 Task: Look for products in the category "Cereal" with almond flavor.
Action: Mouse moved to (949, 325)
Screenshot: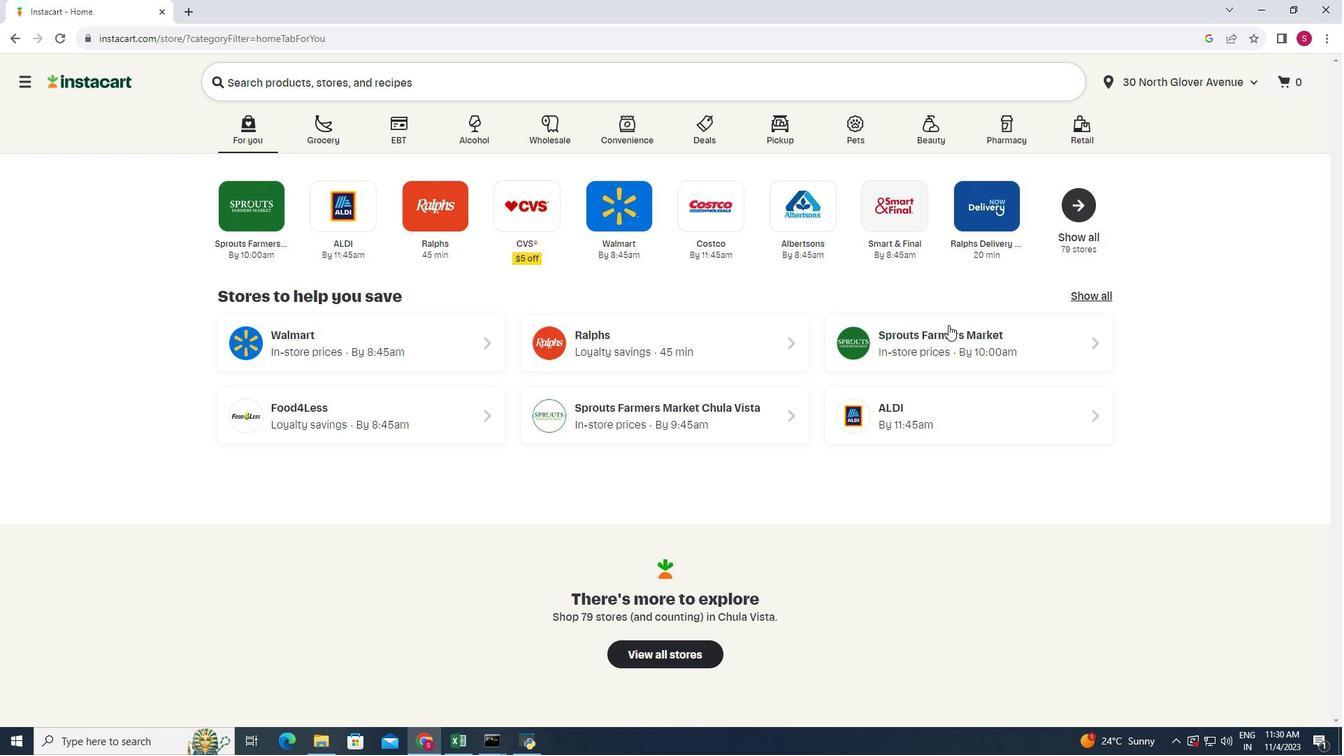 
Action: Mouse pressed left at (949, 325)
Screenshot: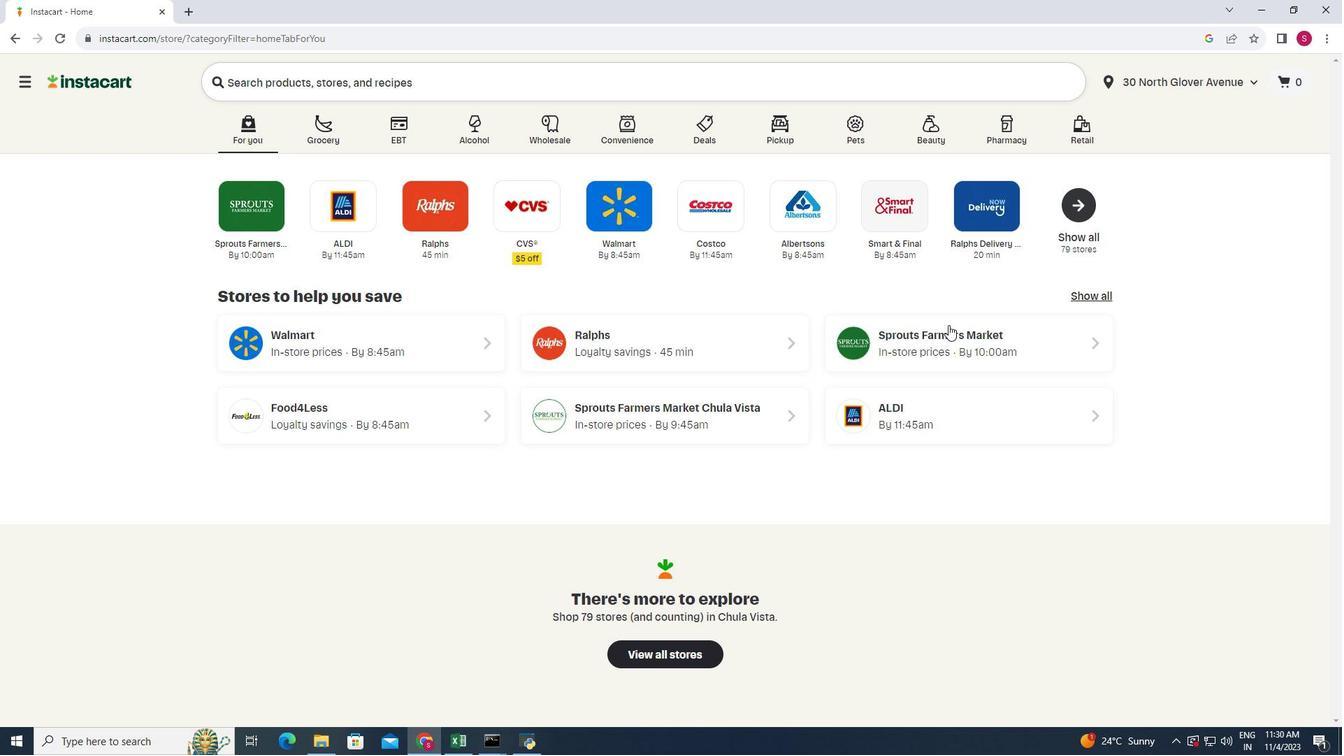 
Action: Mouse moved to (107, 390)
Screenshot: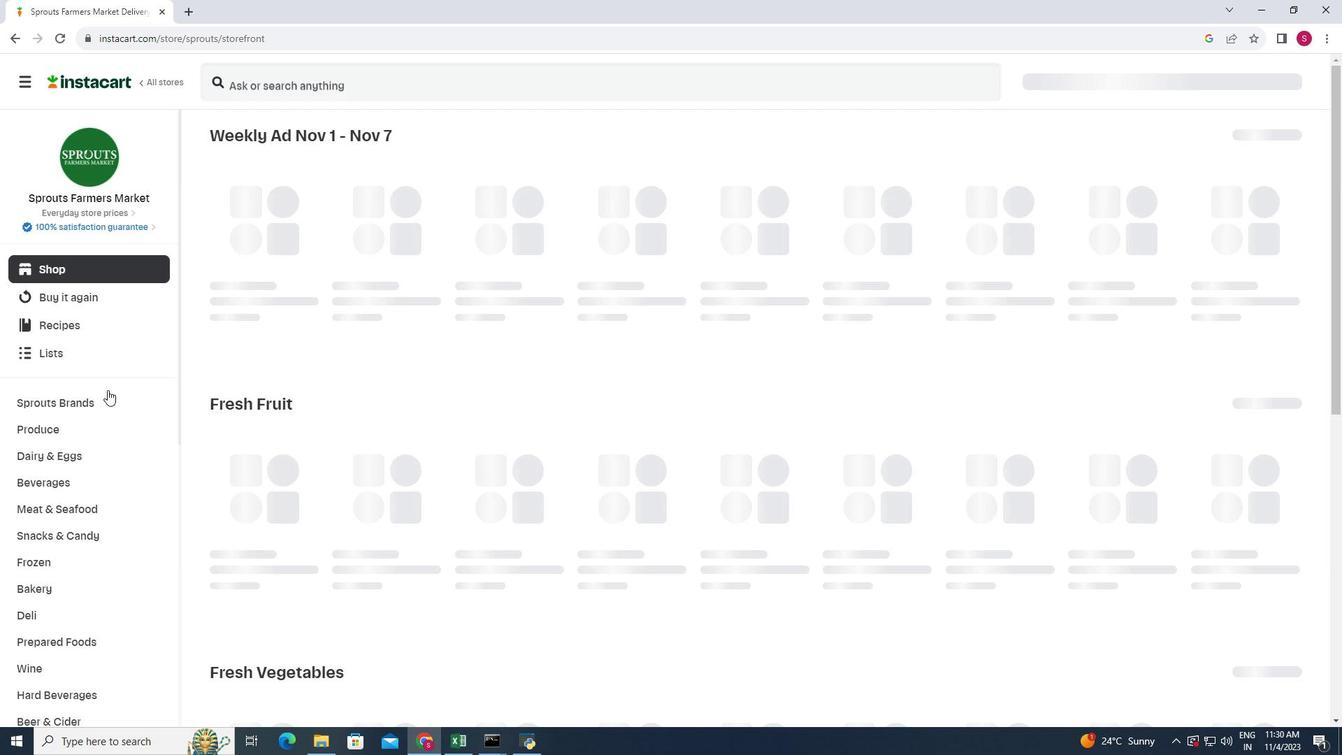 
Action: Mouse scrolled (107, 389) with delta (0, 0)
Screenshot: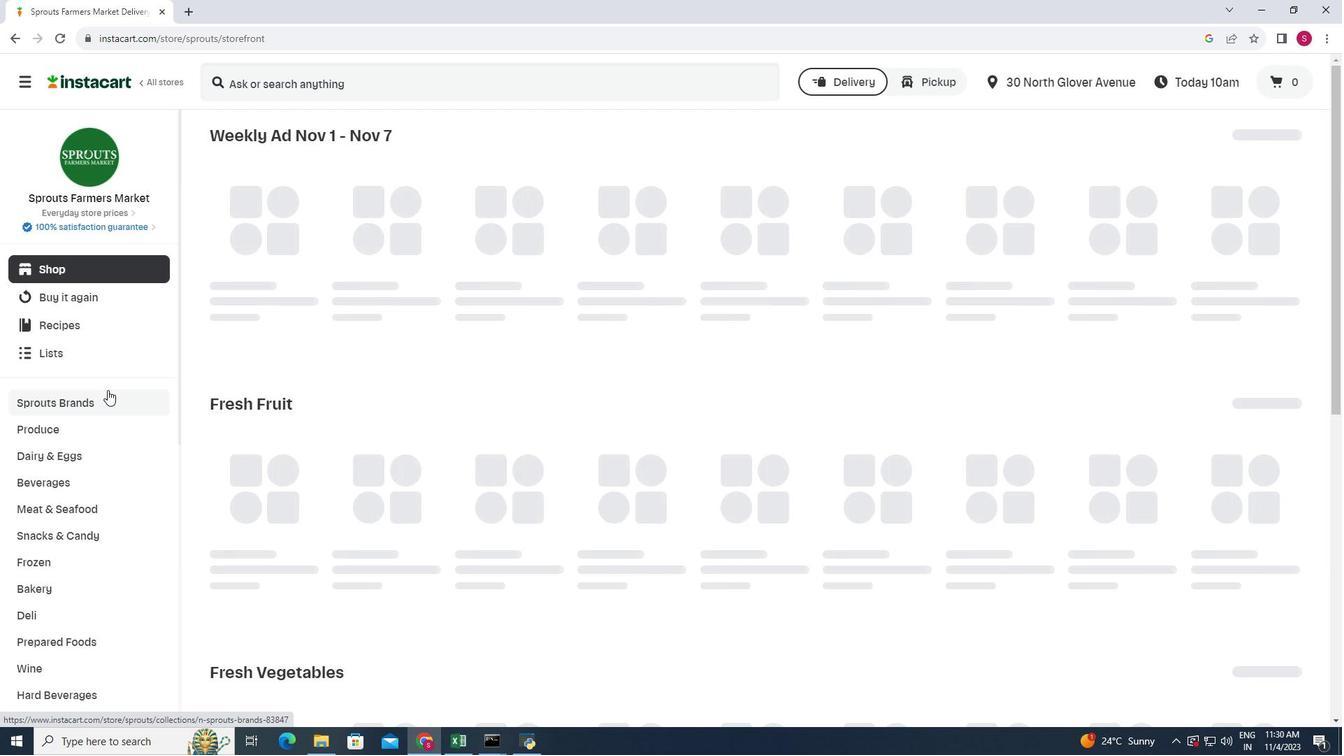 
Action: Mouse scrolled (107, 389) with delta (0, 0)
Screenshot: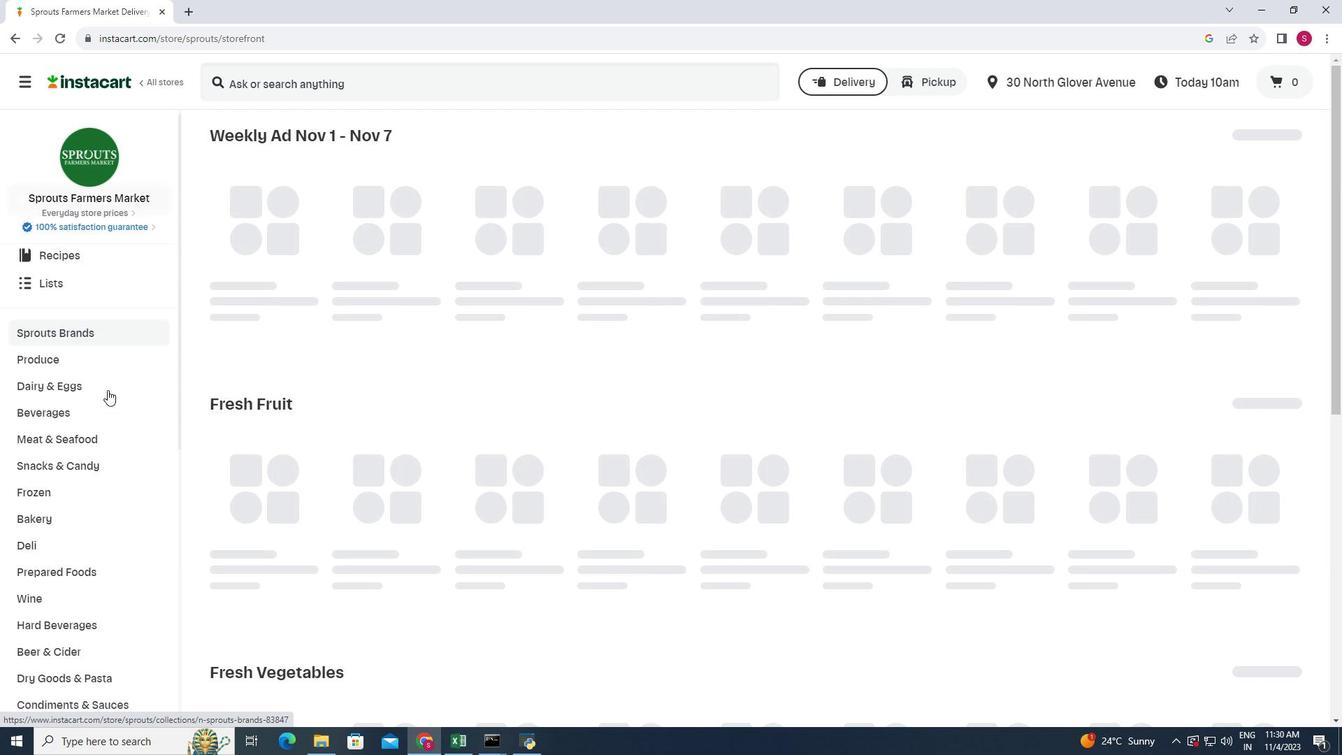 
Action: Mouse scrolled (107, 389) with delta (0, 0)
Screenshot: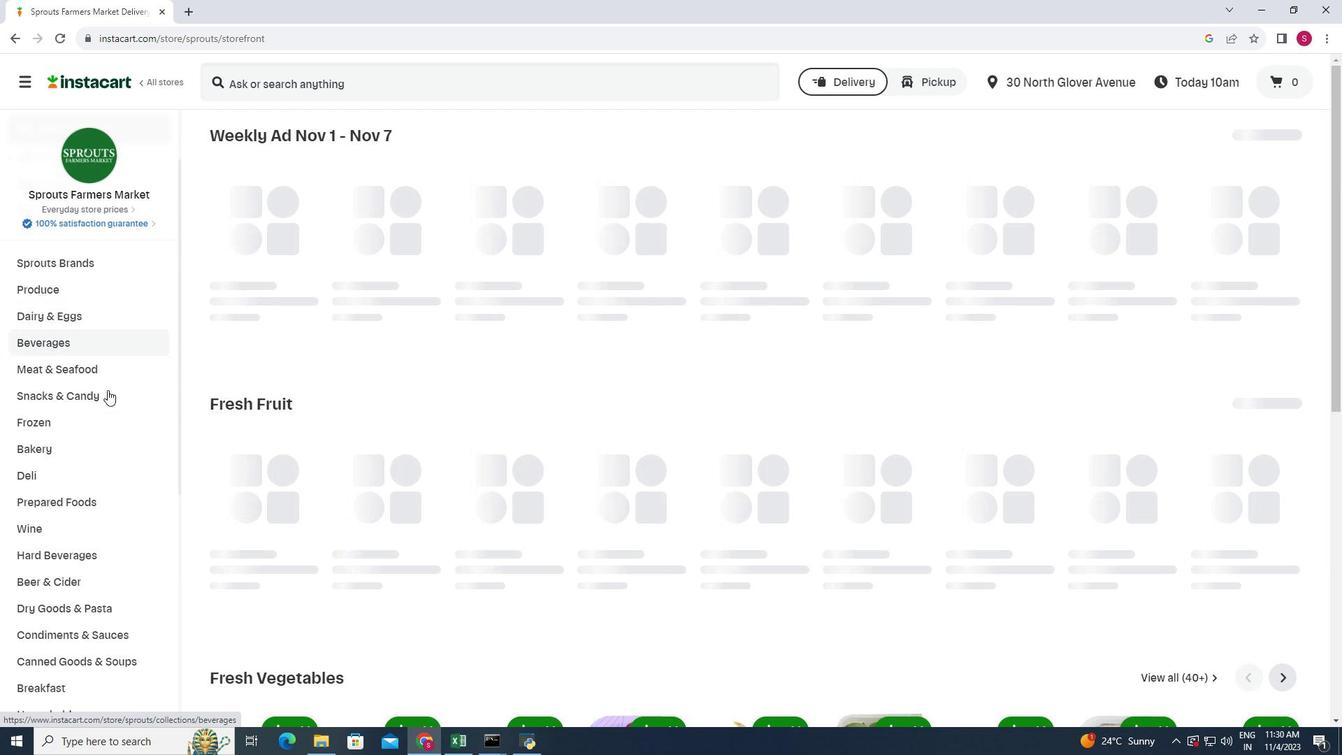 
Action: Mouse moved to (100, 380)
Screenshot: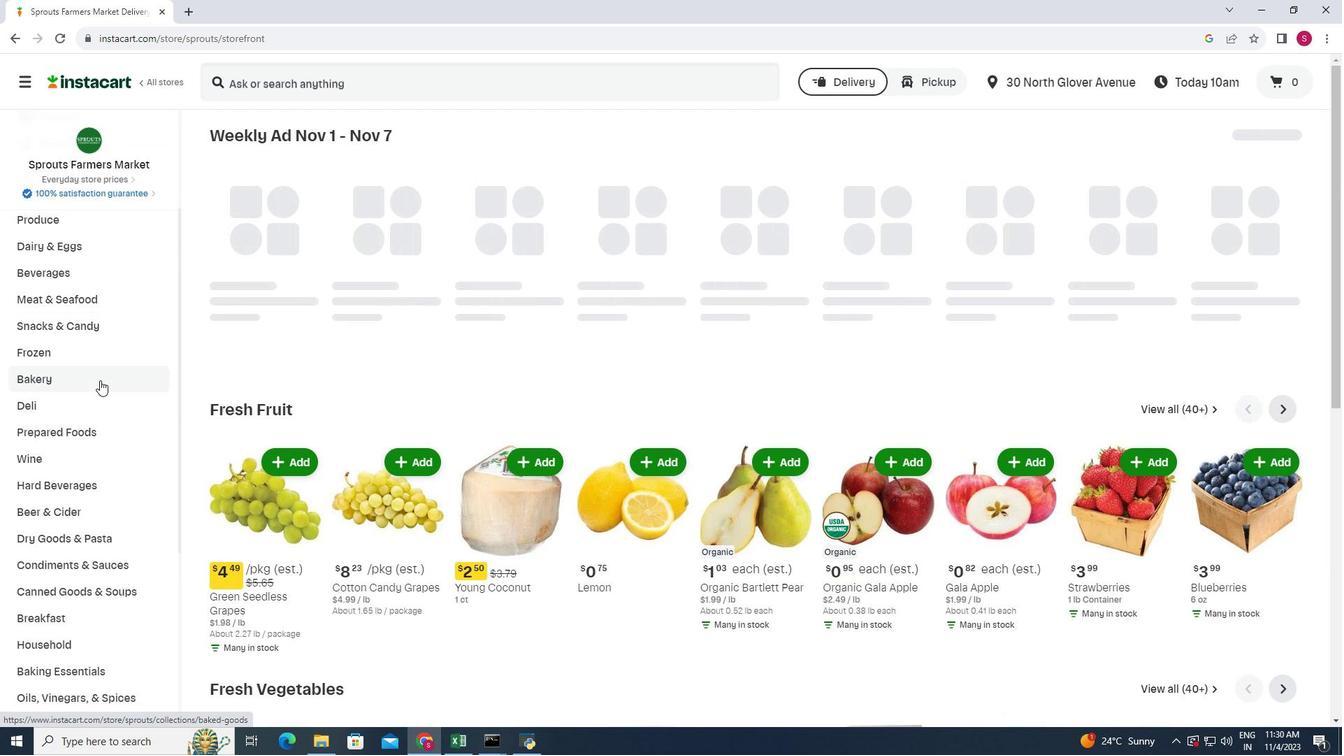 
Action: Mouse scrolled (100, 379) with delta (0, 0)
Screenshot: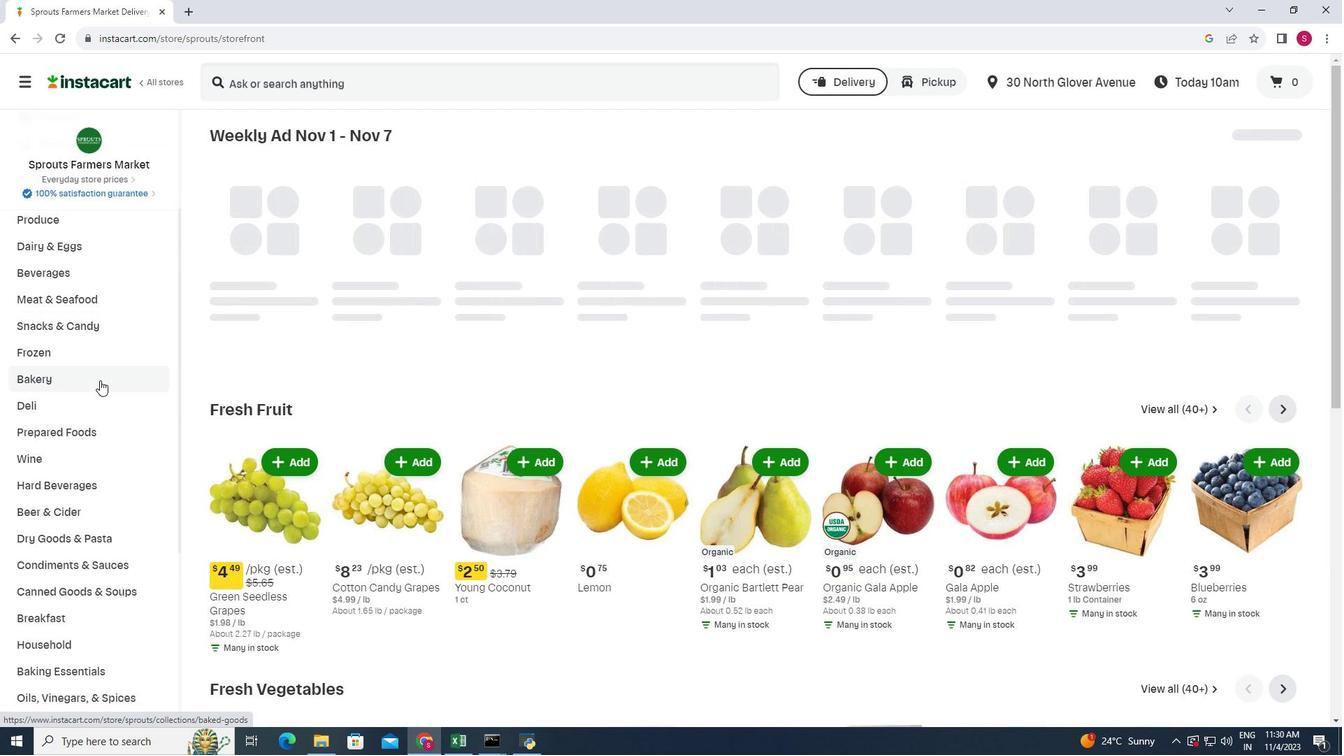 
Action: Mouse moved to (71, 544)
Screenshot: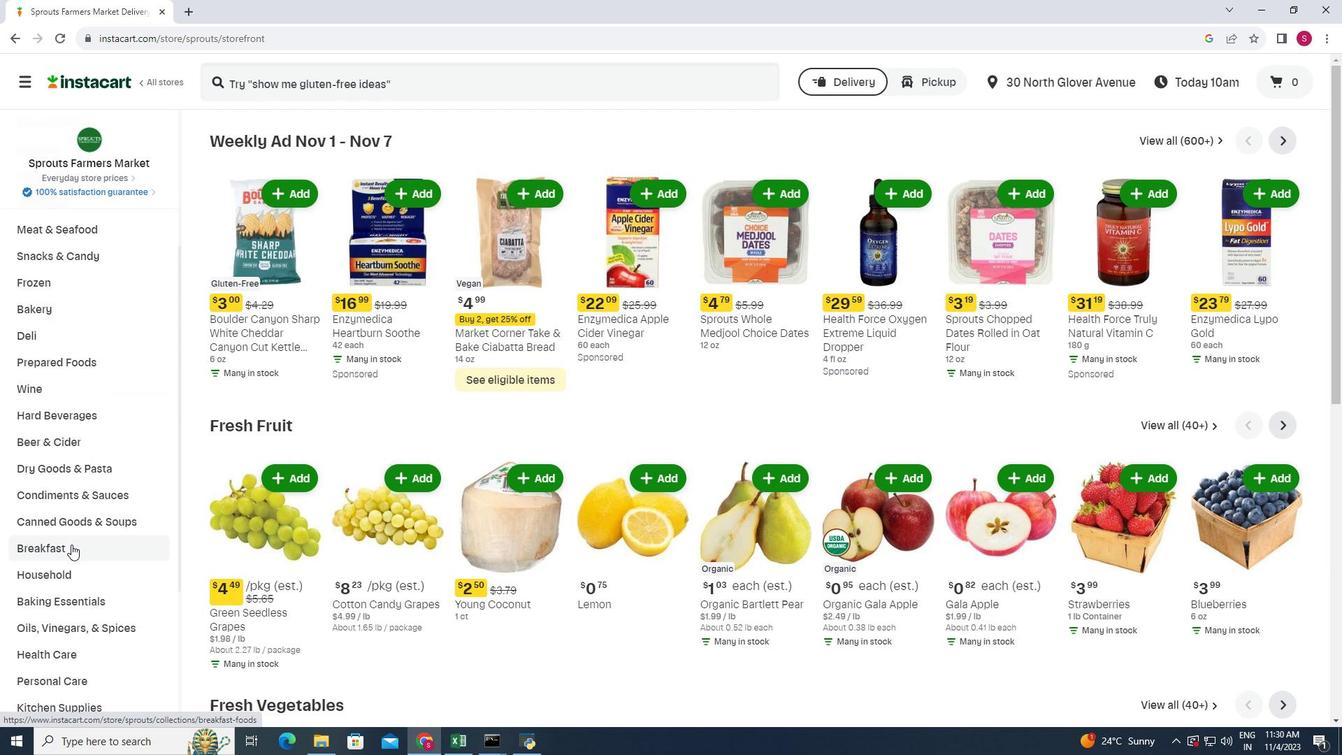 
Action: Mouse pressed left at (71, 544)
Screenshot: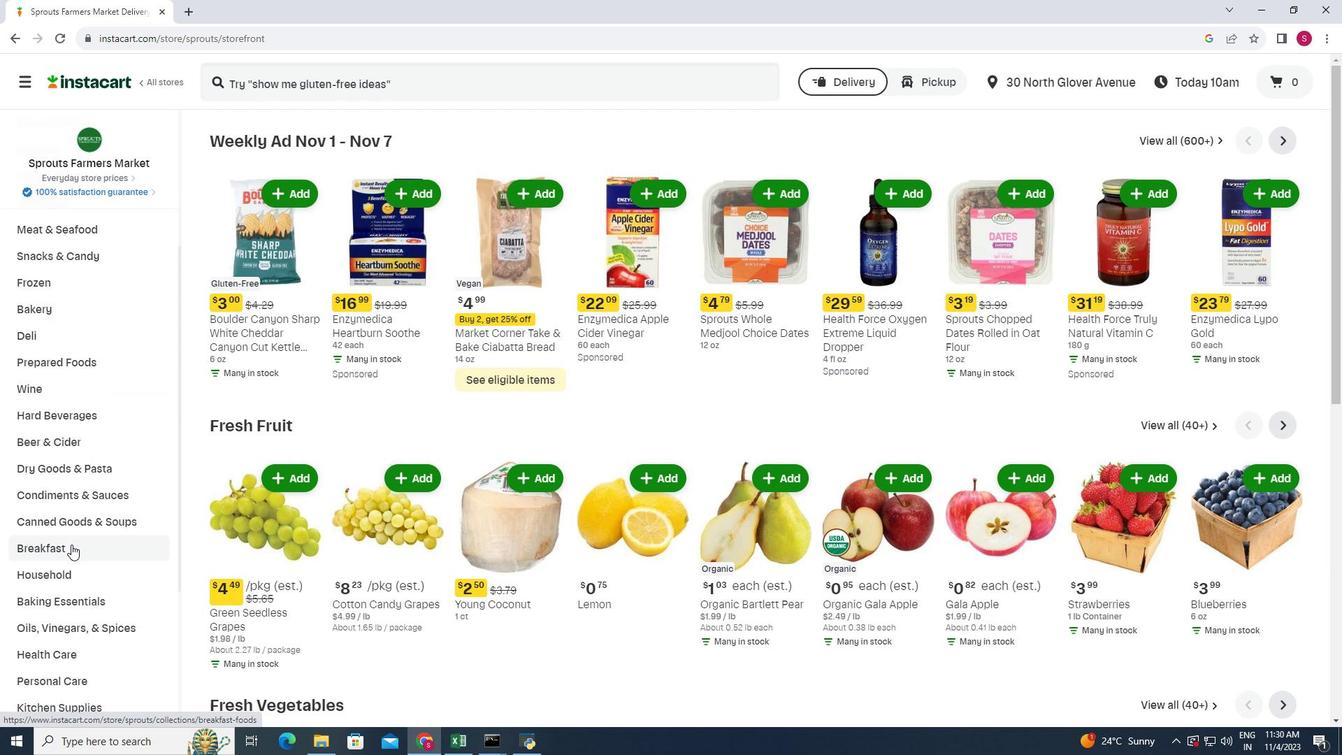 
Action: Mouse moved to (1030, 173)
Screenshot: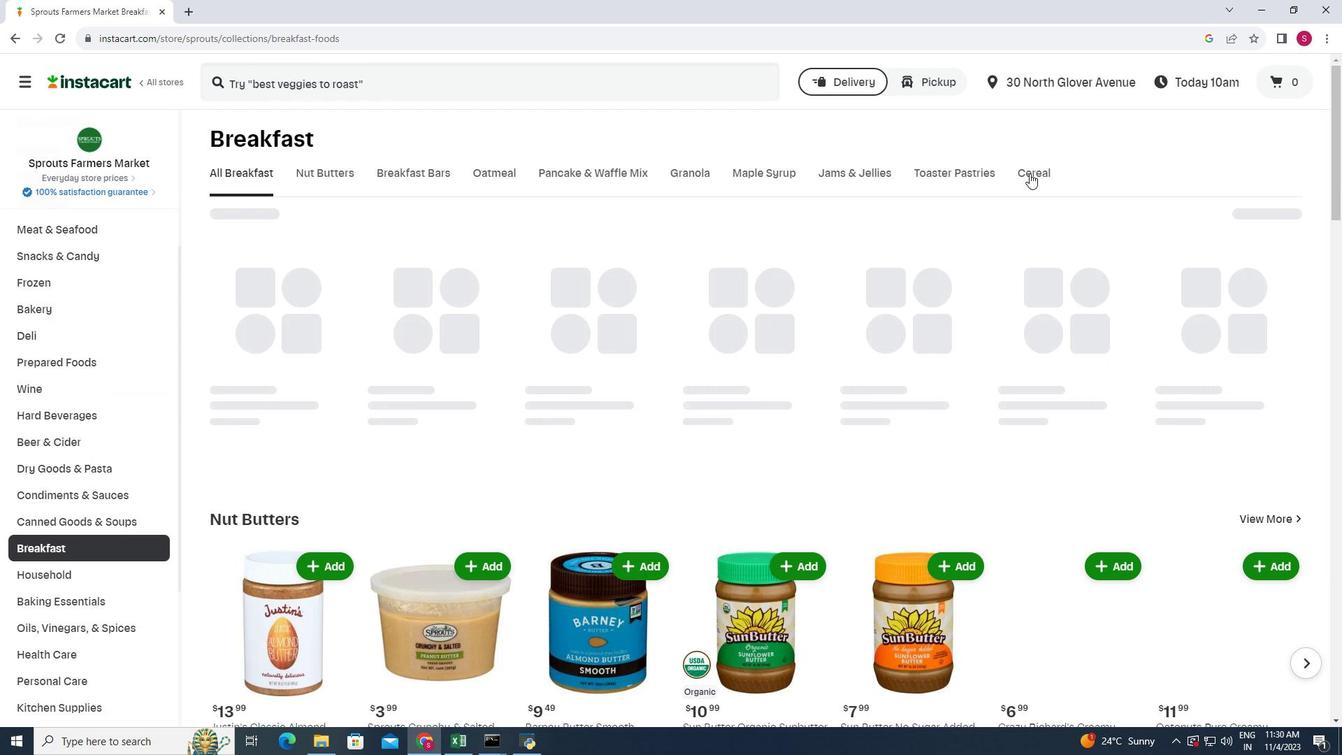 
Action: Mouse pressed left at (1030, 173)
Screenshot: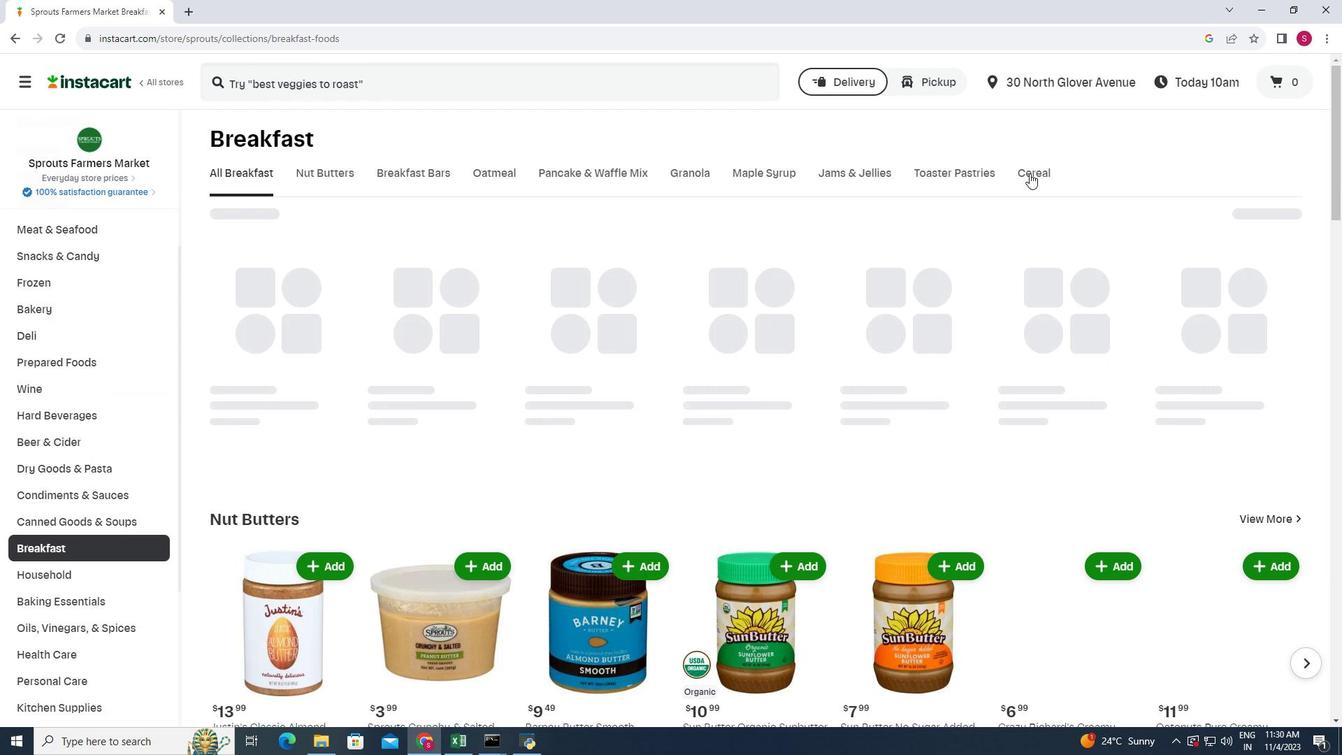 
Action: Mouse moved to (259, 220)
Screenshot: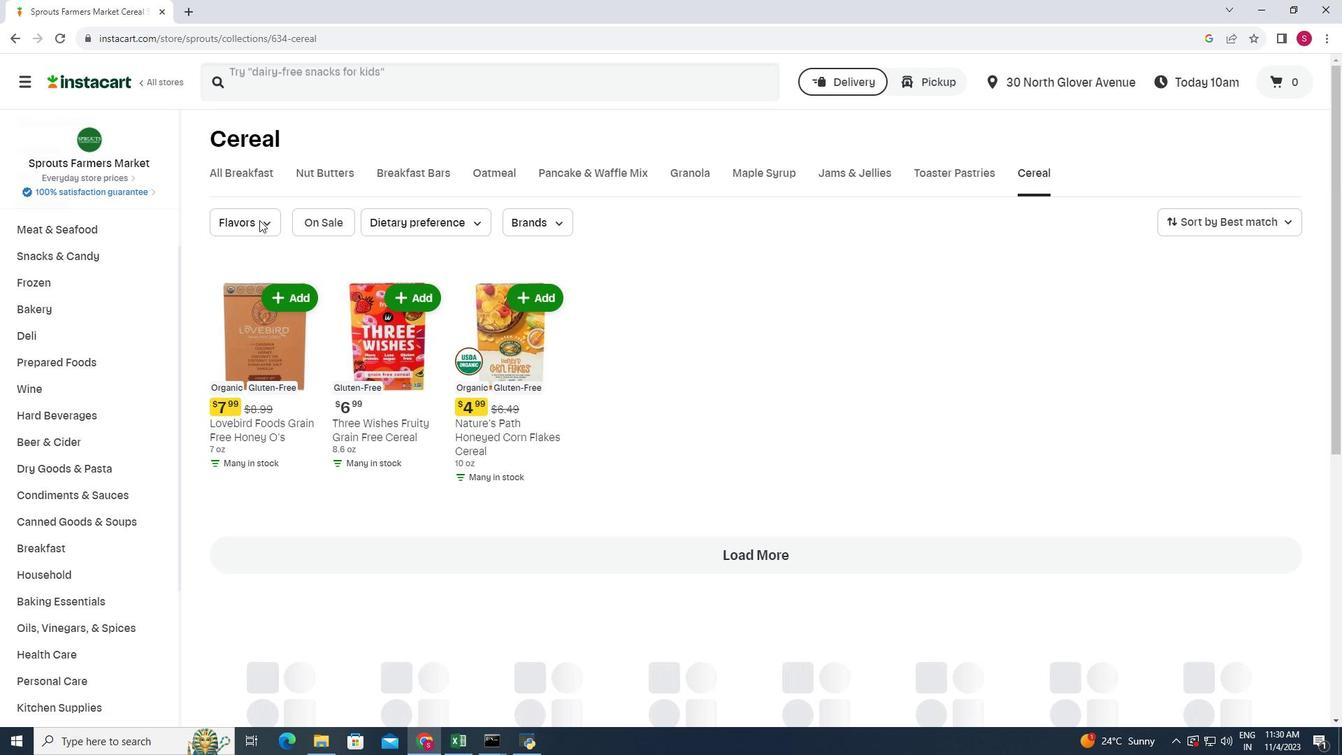 
Action: Mouse pressed left at (259, 220)
Screenshot: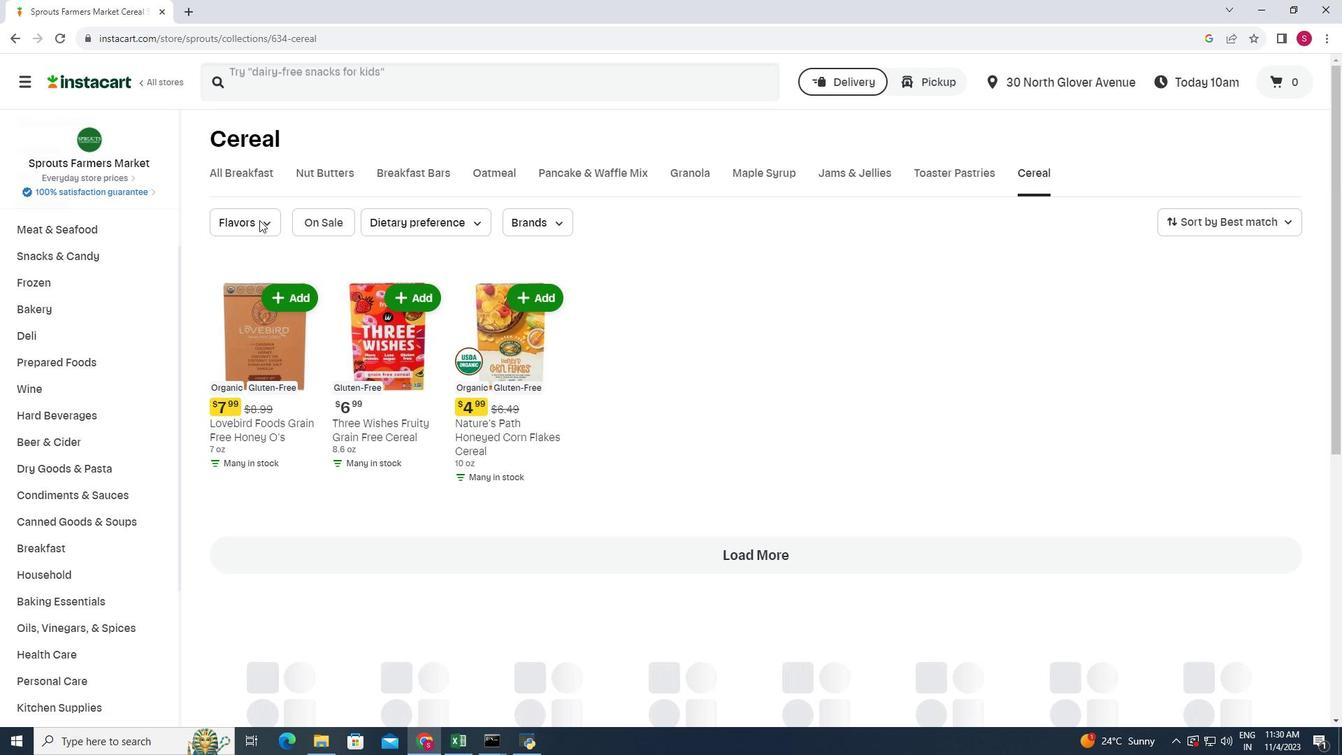 
Action: Mouse moved to (266, 264)
Screenshot: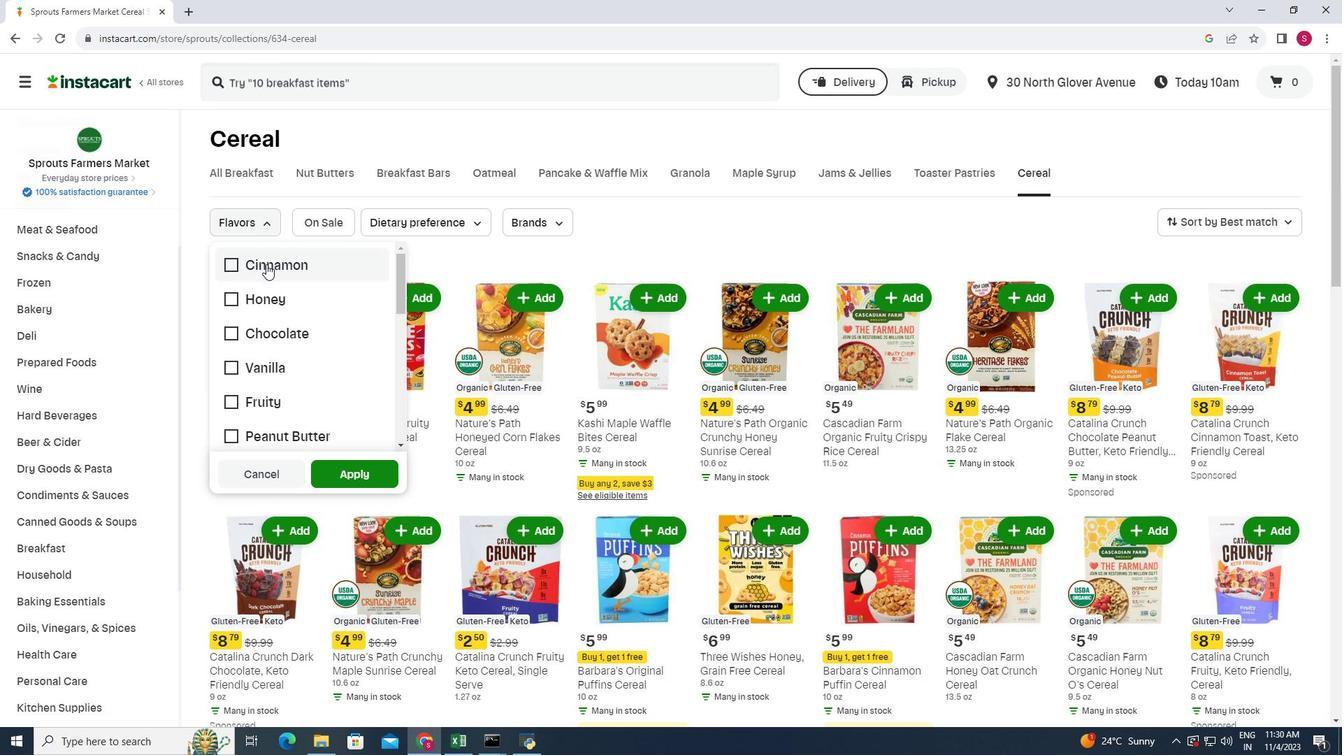 
Action: Mouse scrolled (266, 263) with delta (0, 0)
Screenshot: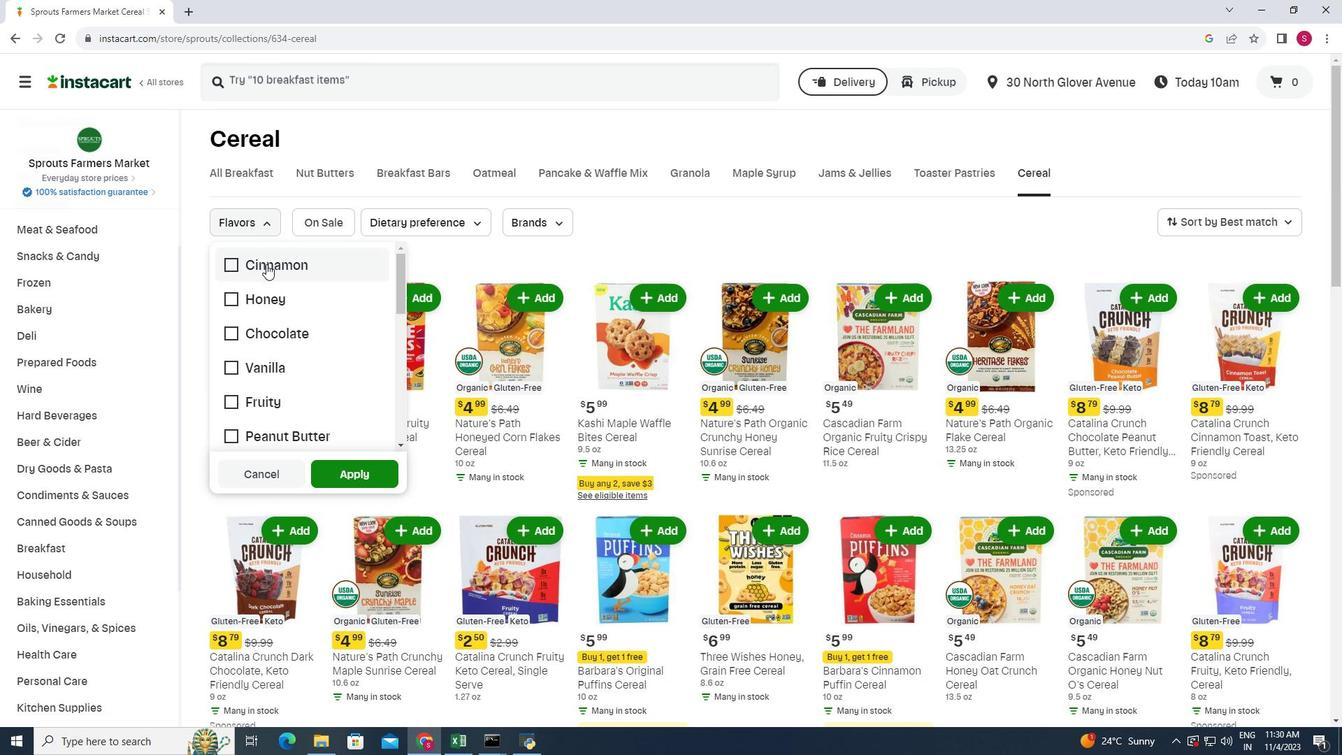 
Action: Mouse scrolled (266, 263) with delta (0, 0)
Screenshot: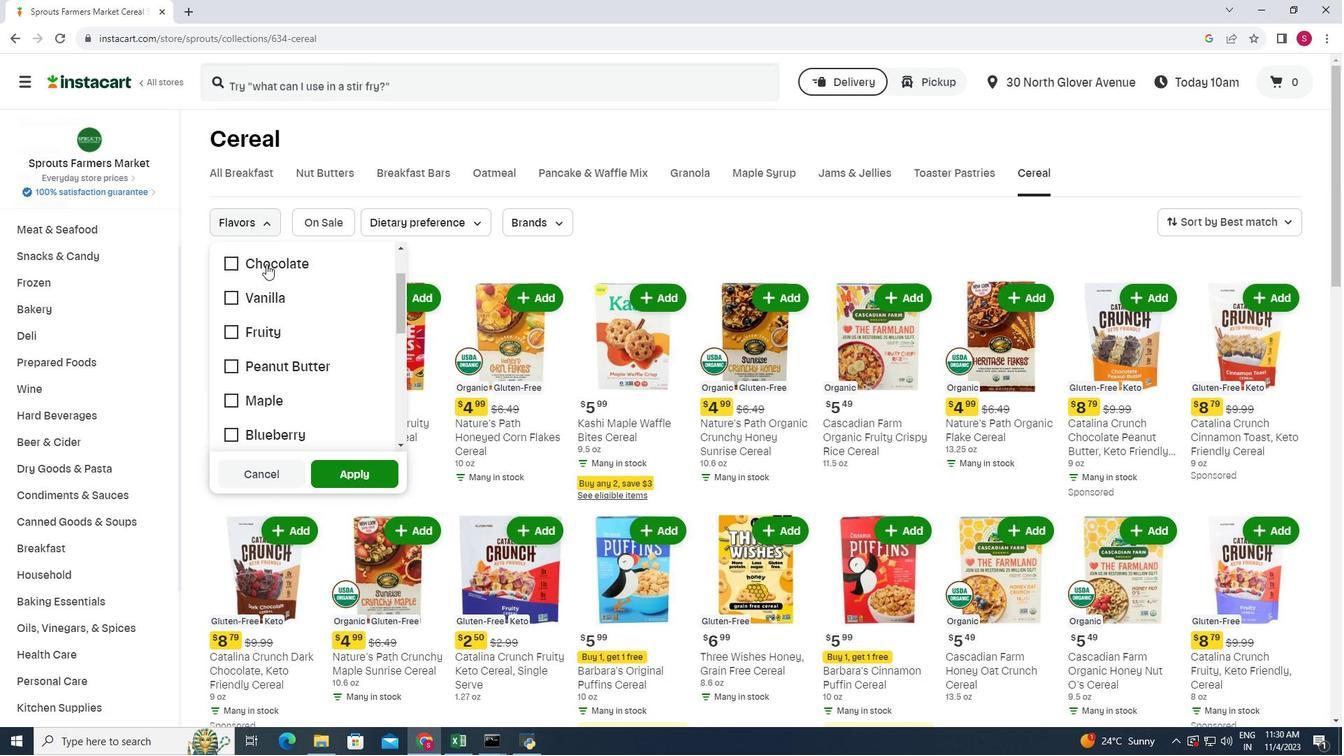 
Action: Mouse scrolled (266, 263) with delta (0, 0)
Screenshot: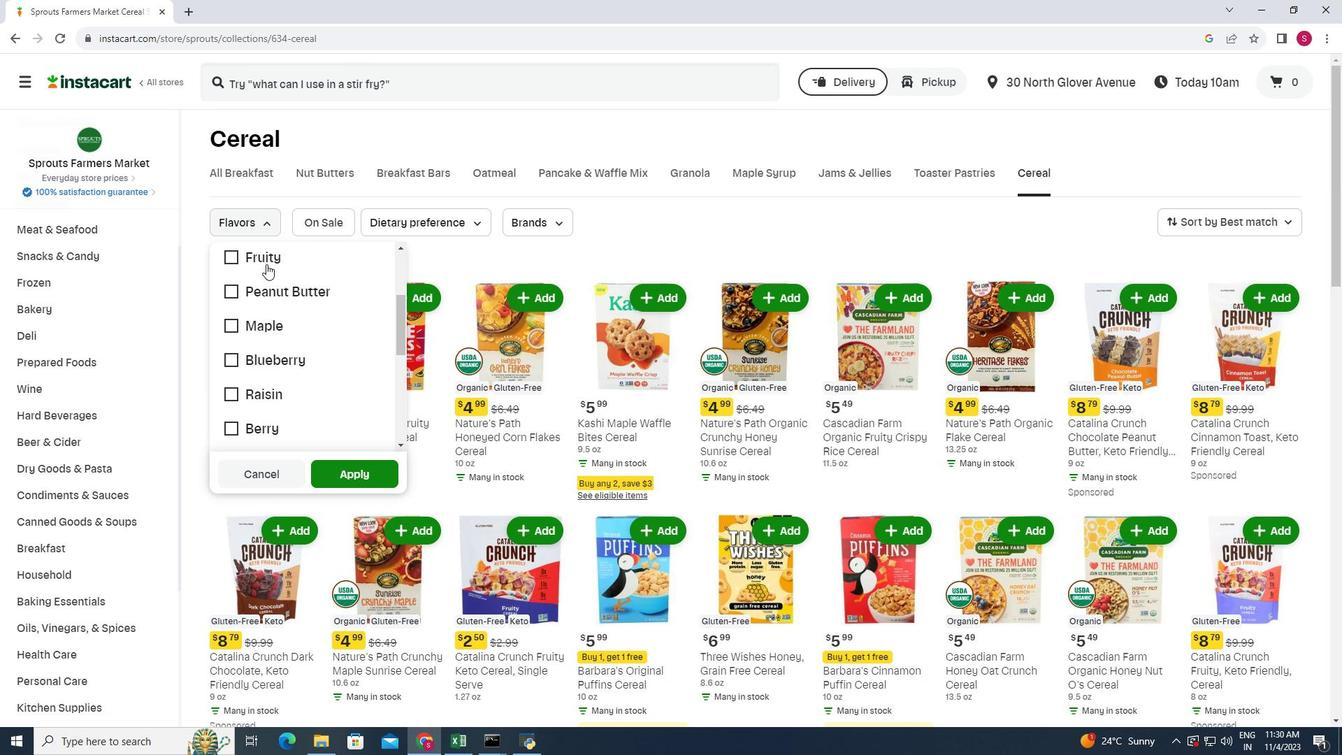 
Action: Mouse scrolled (266, 263) with delta (0, 0)
Screenshot: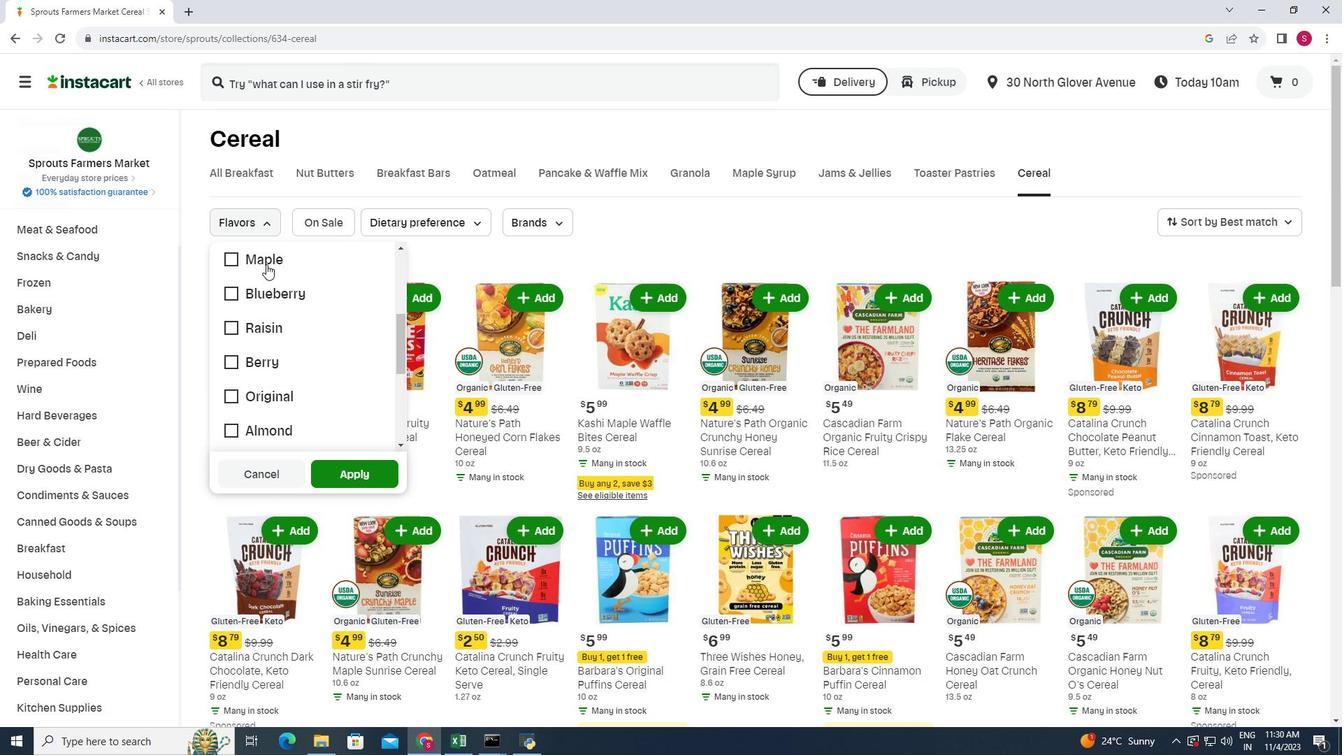 
Action: Mouse moved to (288, 355)
Screenshot: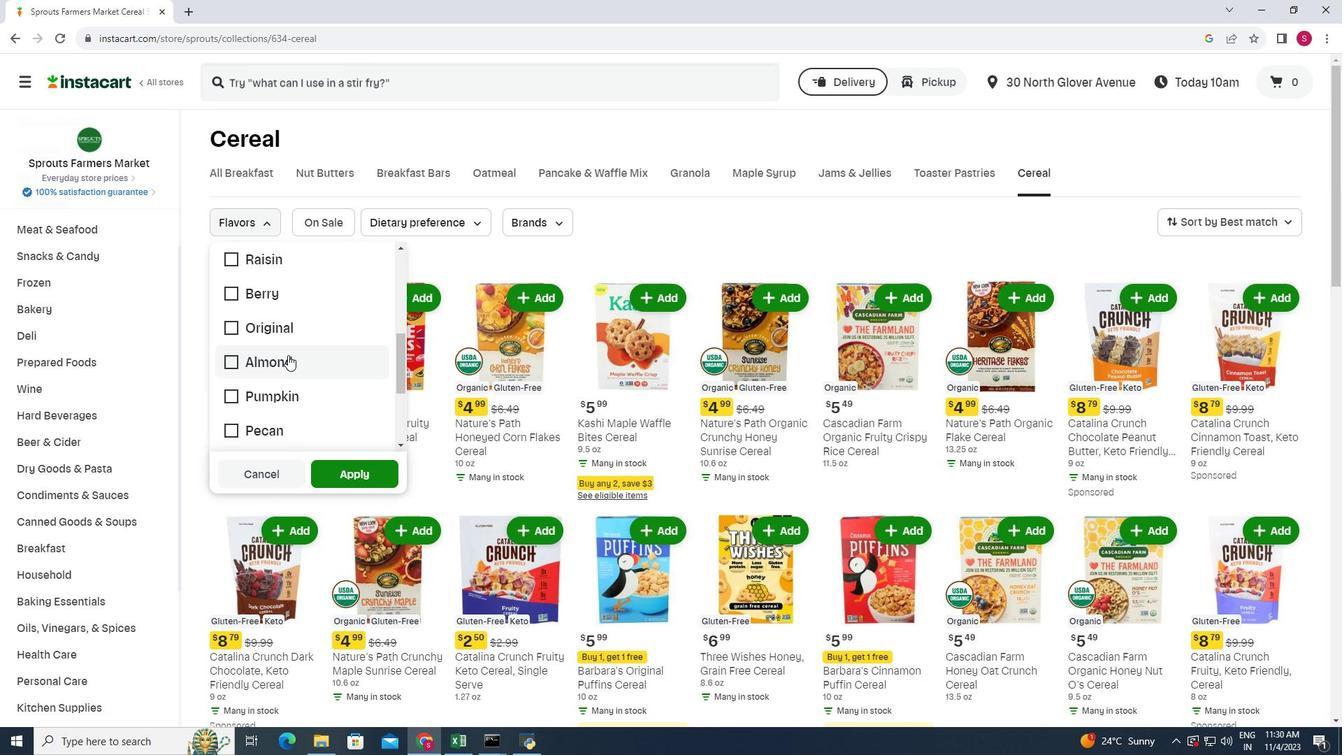 
Action: Mouse pressed left at (288, 355)
Screenshot: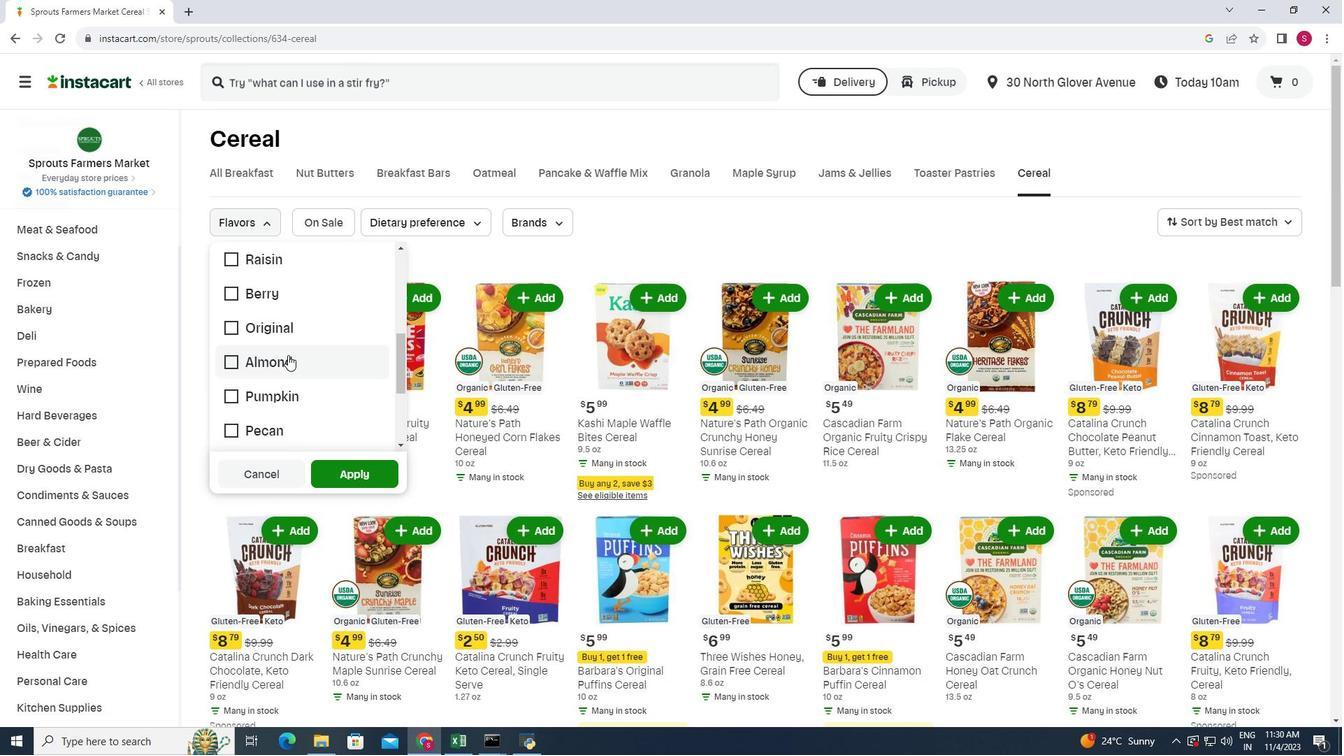 
Action: Mouse moved to (332, 465)
Screenshot: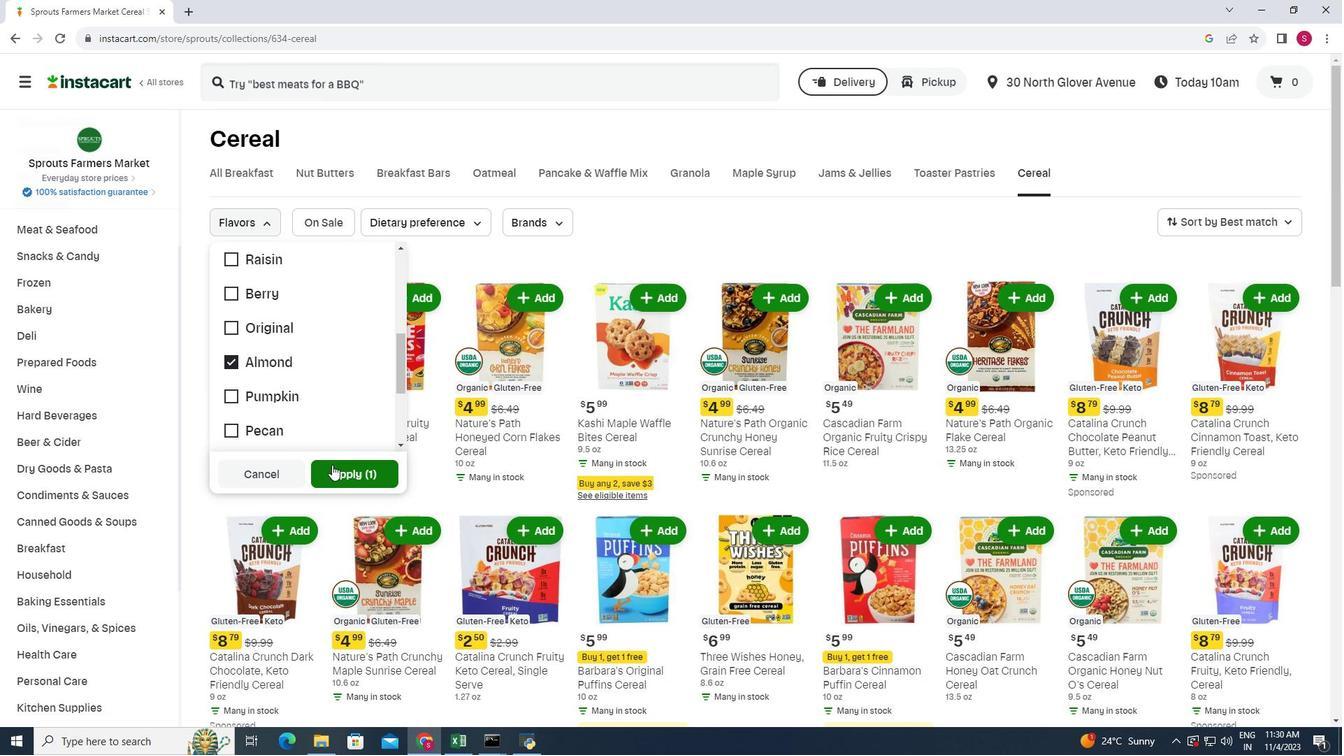 
Action: Mouse pressed left at (332, 465)
Screenshot: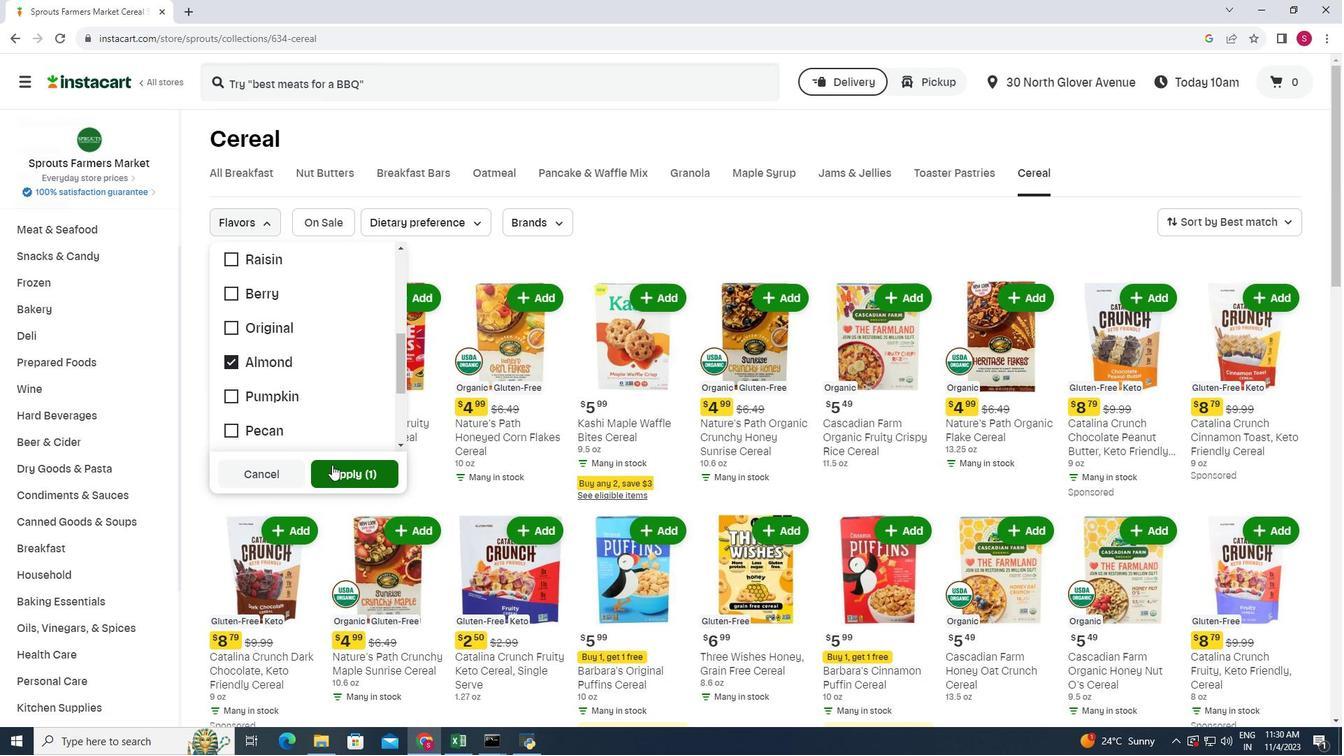 
Action: Mouse moved to (521, 453)
Screenshot: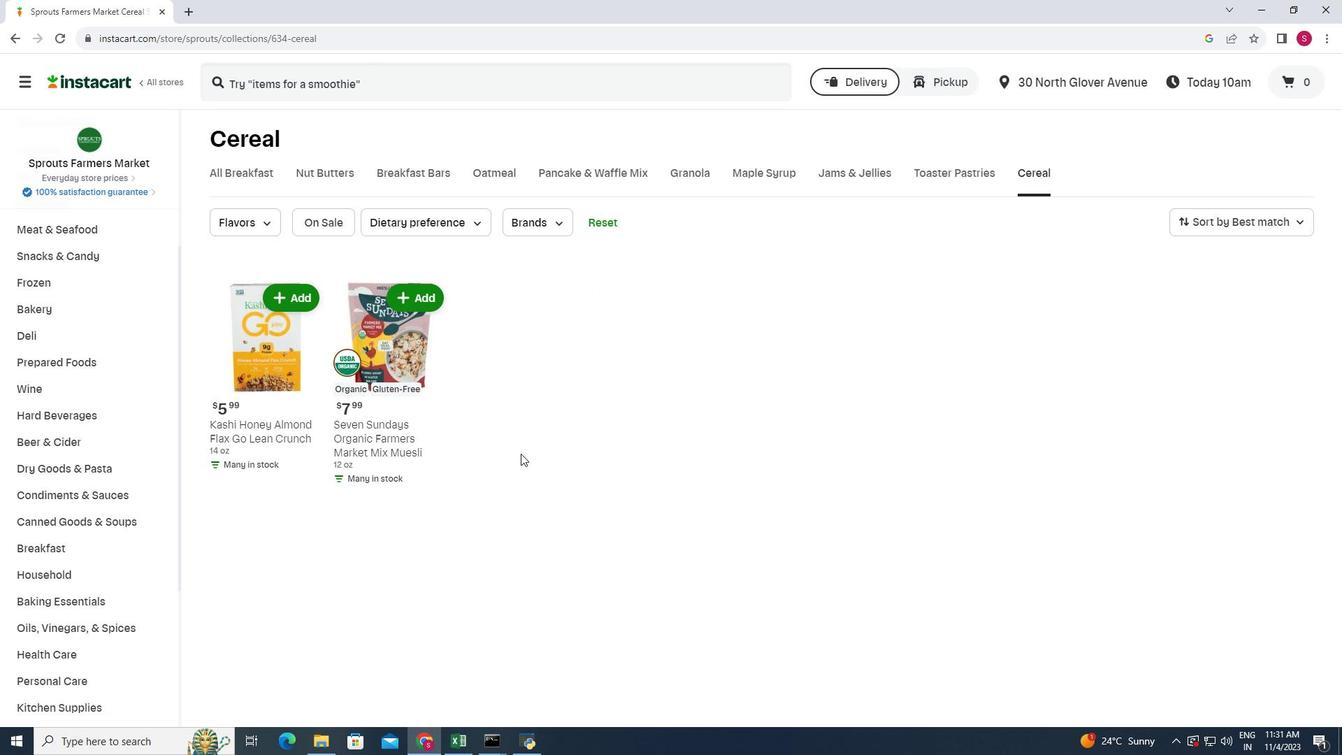 
